 Task: Create New Customer with Customer Name: Stage Store, Billing Address Line1: 4213 Skips Lane, Billing Address Line2:  Phoenix, Billing Address Line3:  Arizona 85012, Cell Number: 812-237-6828
Action: Mouse moved to (189, 39)
Screenshot: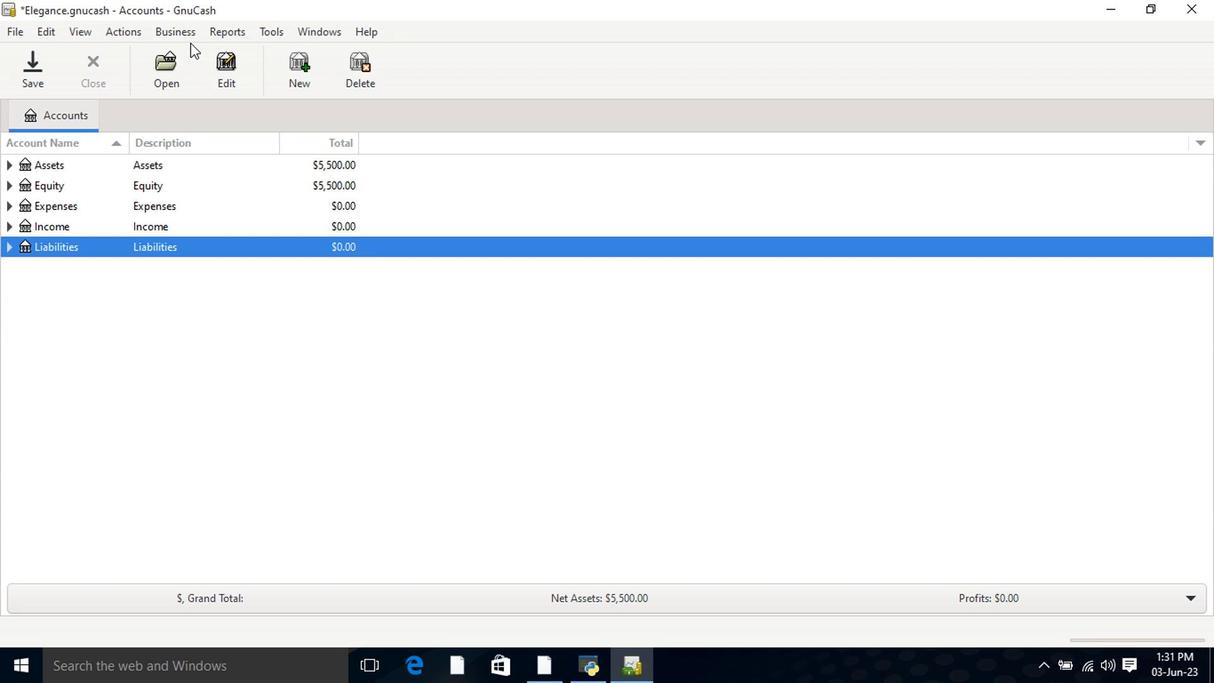 
Action: Mouse pressed left at (189, 39)
Screenshot: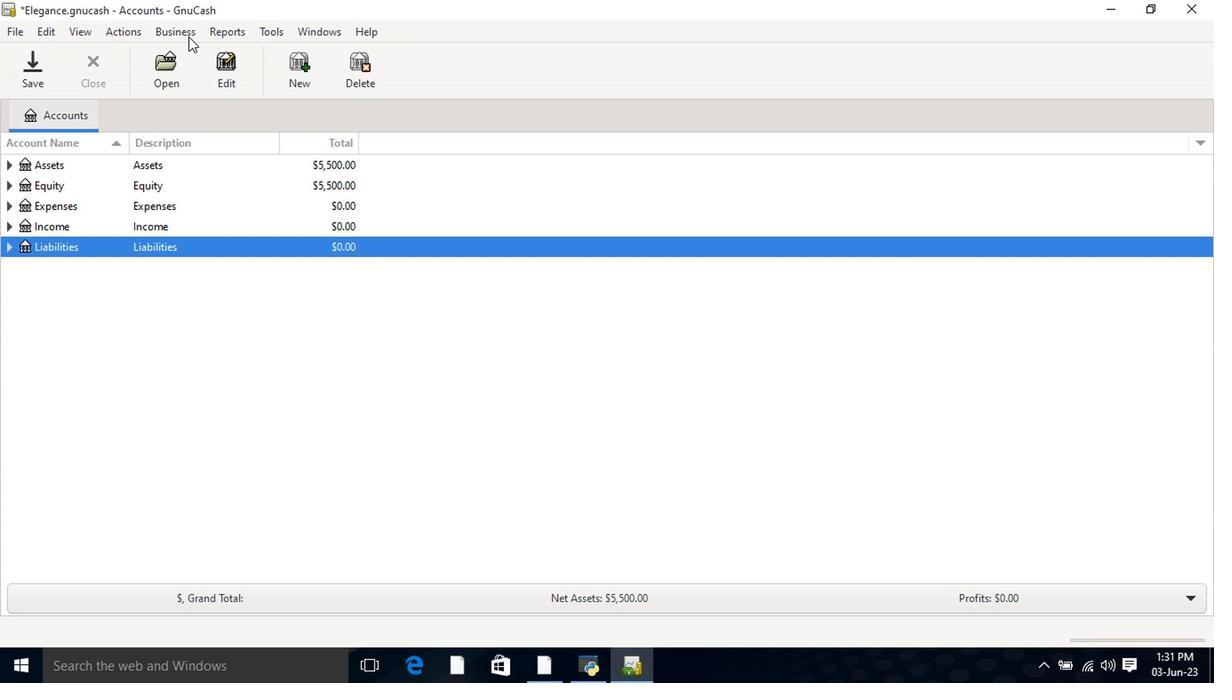 
Action: Mouse moved to (365, 76)
Screenshot: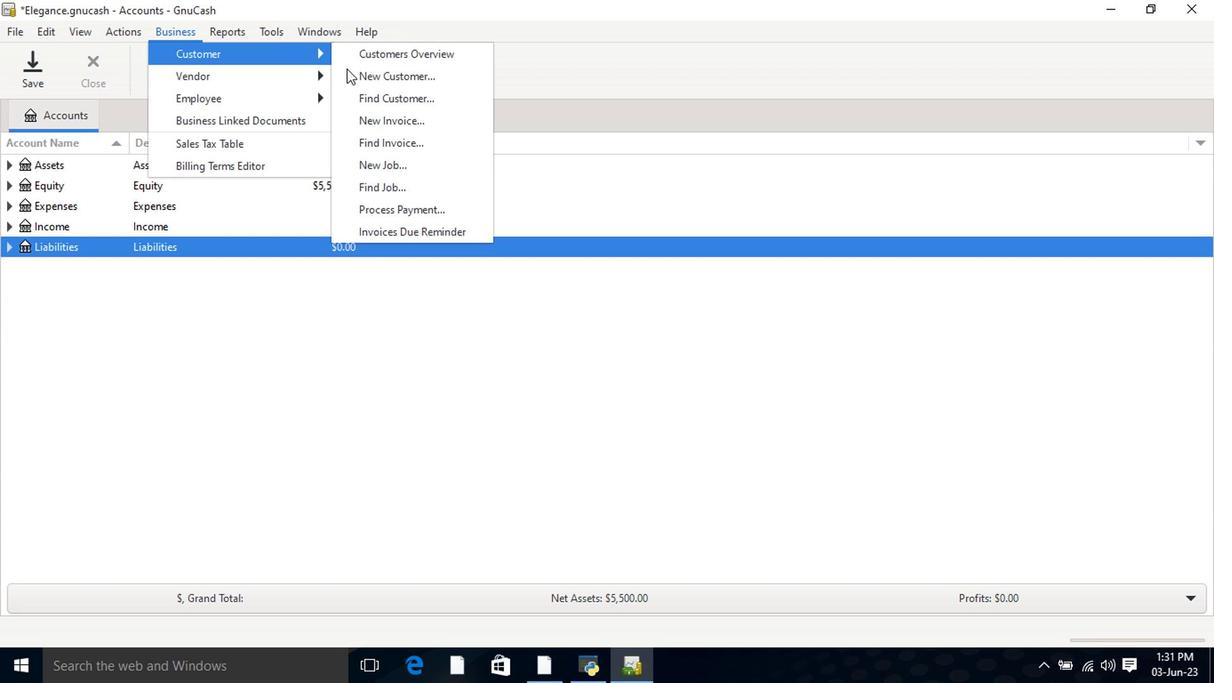
Action: Mouse pressed left at (365, 76)
Screenshot: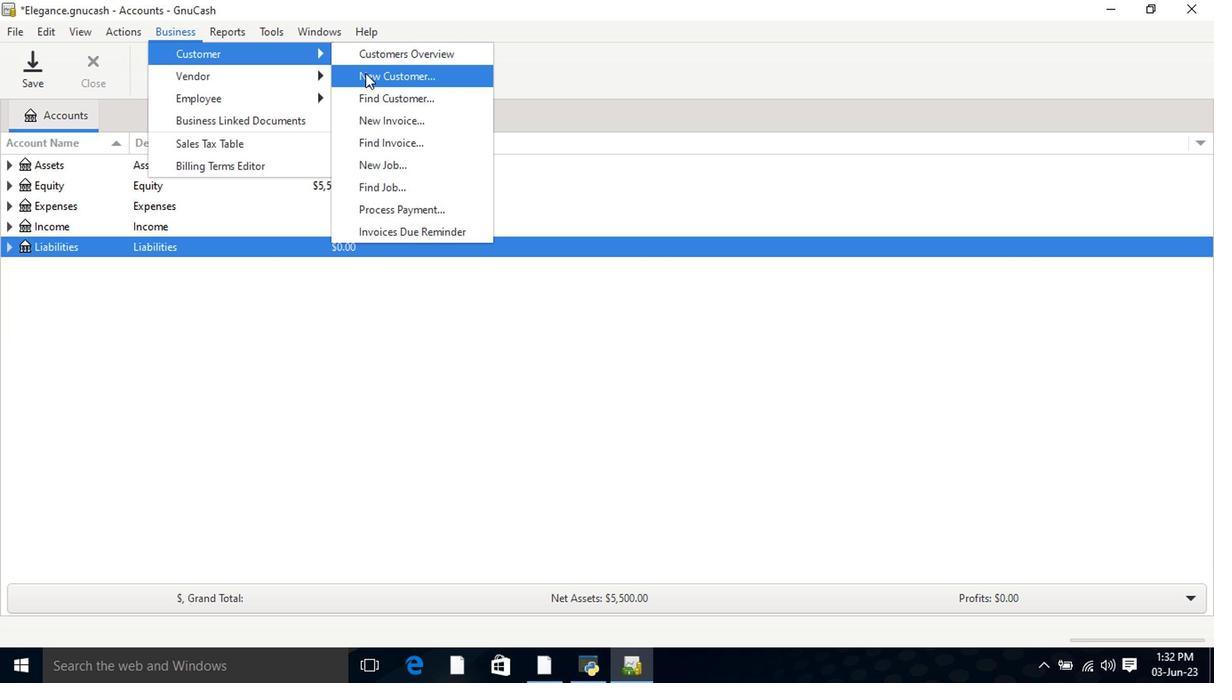 
Action: Mouse moved to (477, 223)
Screenshot: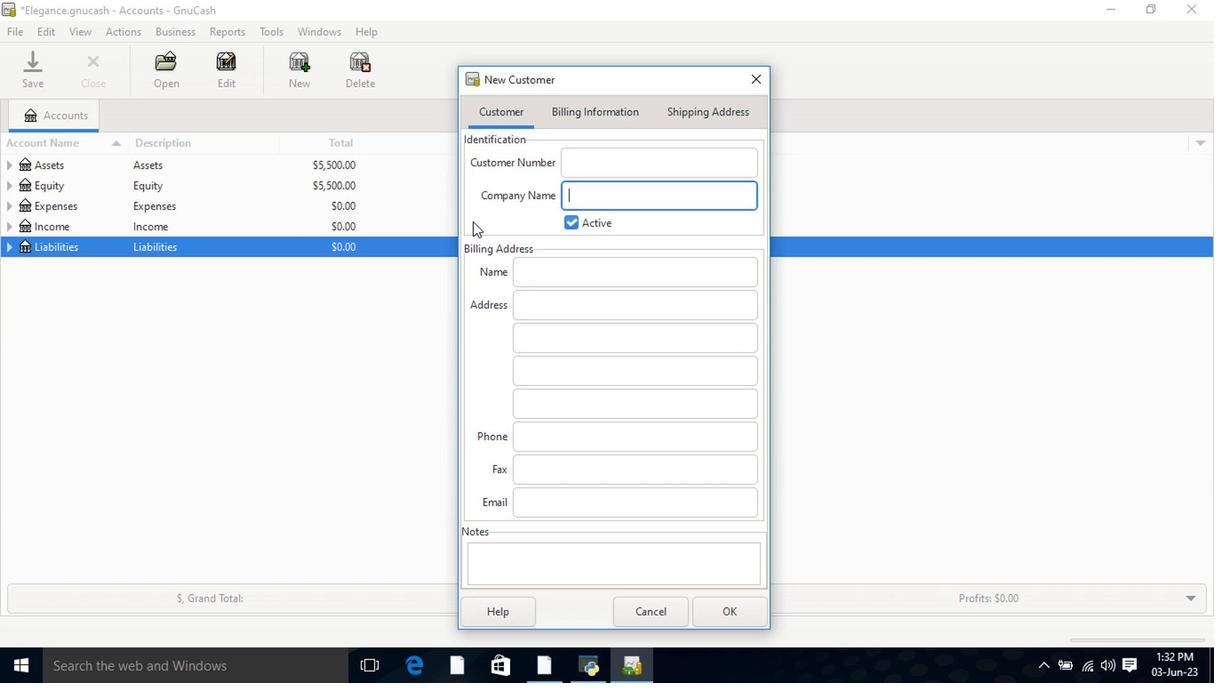 
Action: Key pressed <Key.shift>Stage<Key.space><Key.shift>Store<Key.tab><Key.tab><Key.tab>4213<Key.space><Key.shift>Skips<Key.space><Key.shift>Lane<Key.tab><Key.shift>Phoenix<Key.tab><Key.shift>Arizona<Key.space>85012<Key.tab><Key.tab>812-237-6828
Screenshot: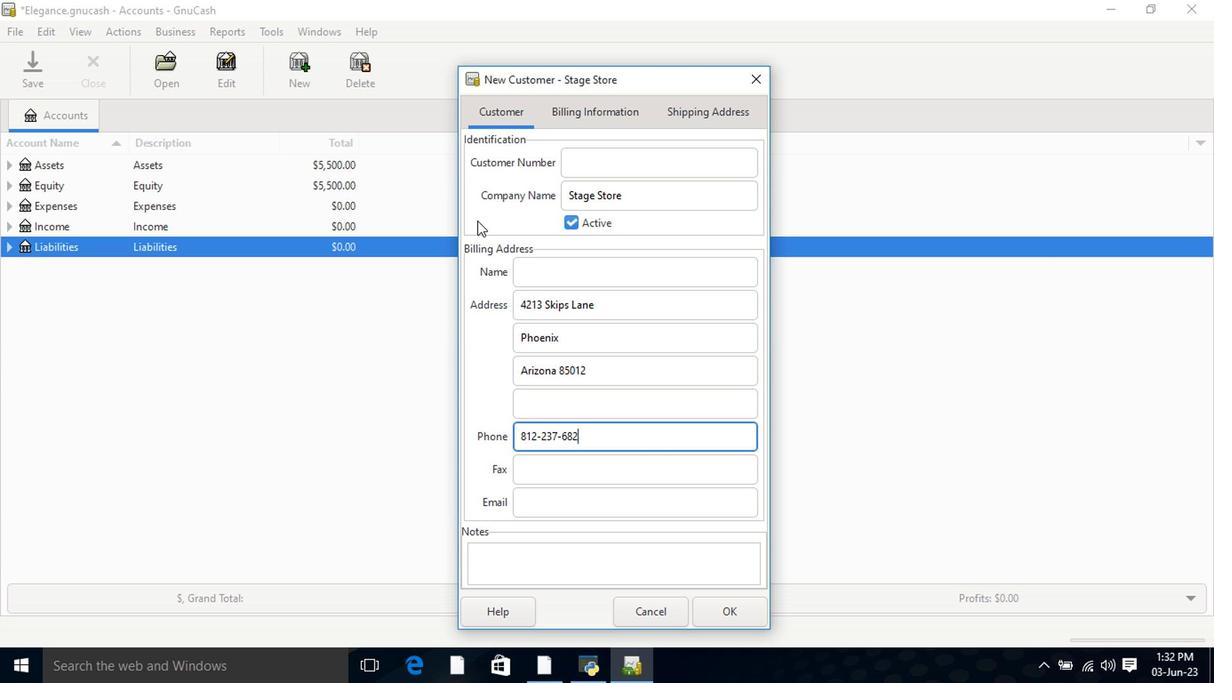 
Action: Mouse moved to (571, 110)
Screenshot: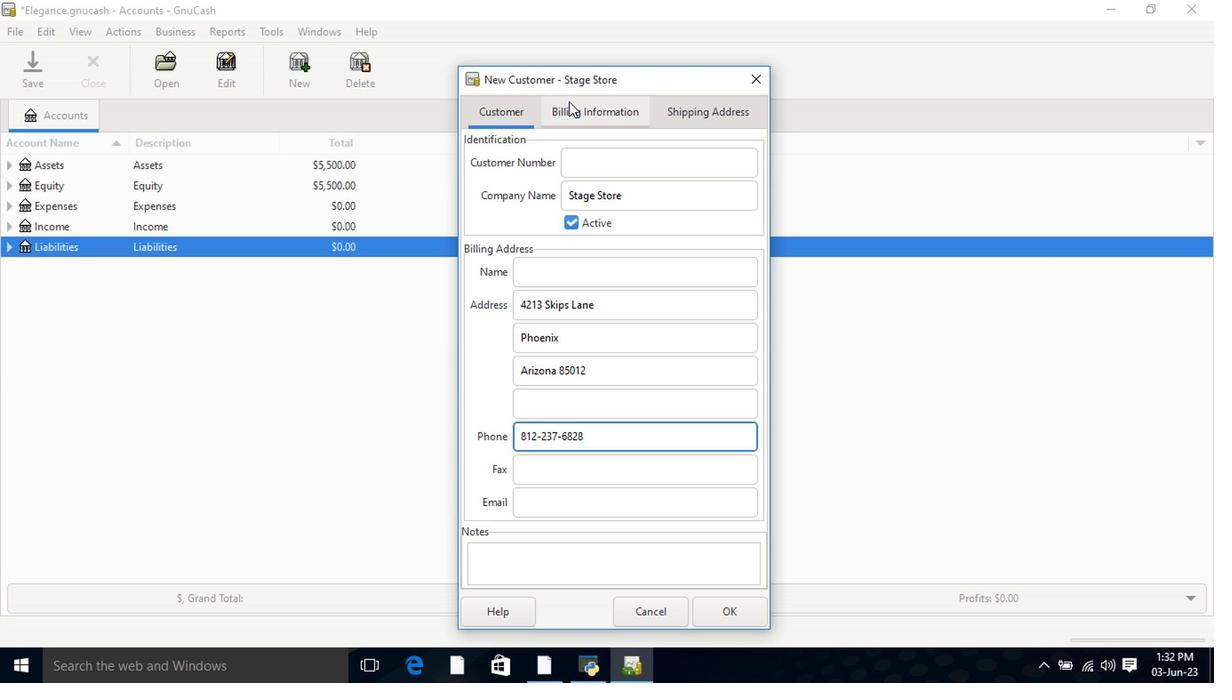 
Action: Mouse pressed left at (571, 110)
Screenshot: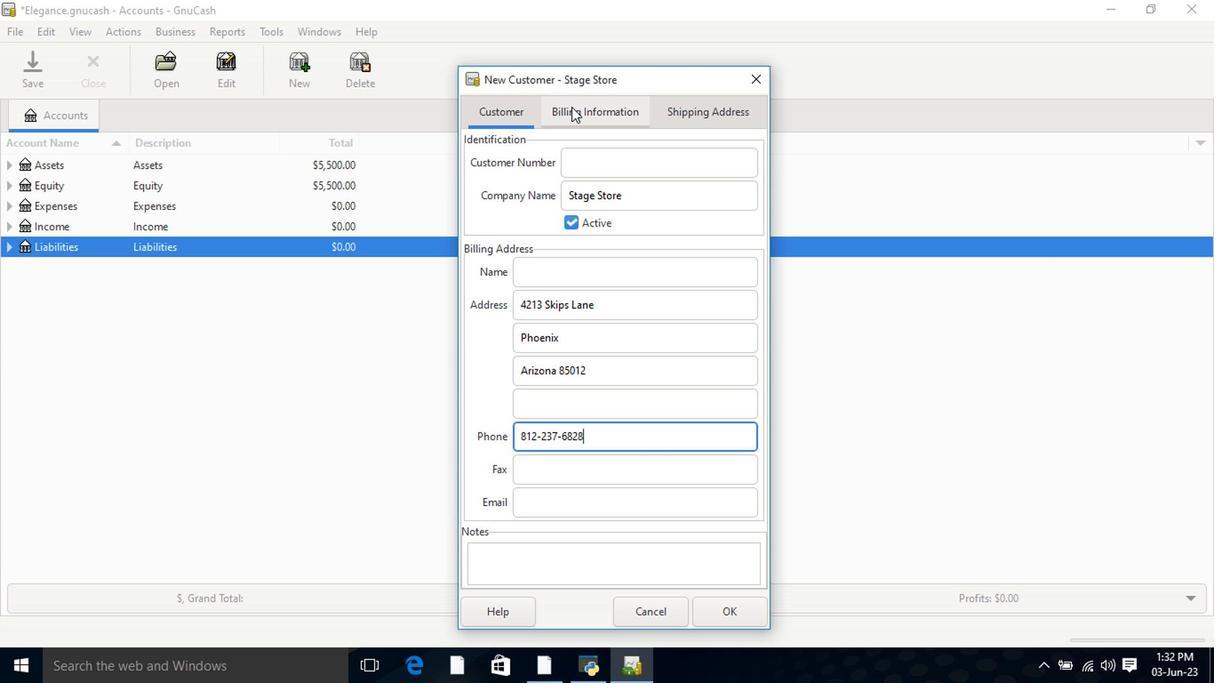 
Action: Mouse moved to (687, 122)
Screenshot: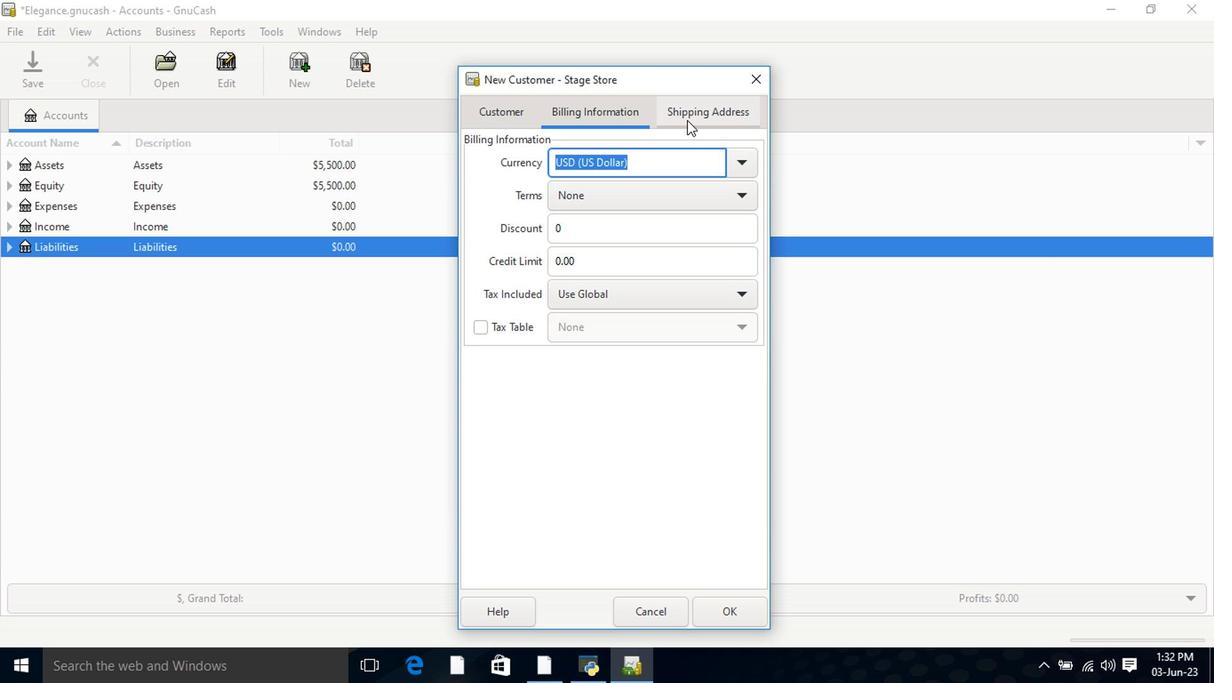 
Action: Mouse pressed left at (687, 122)
Screenshot: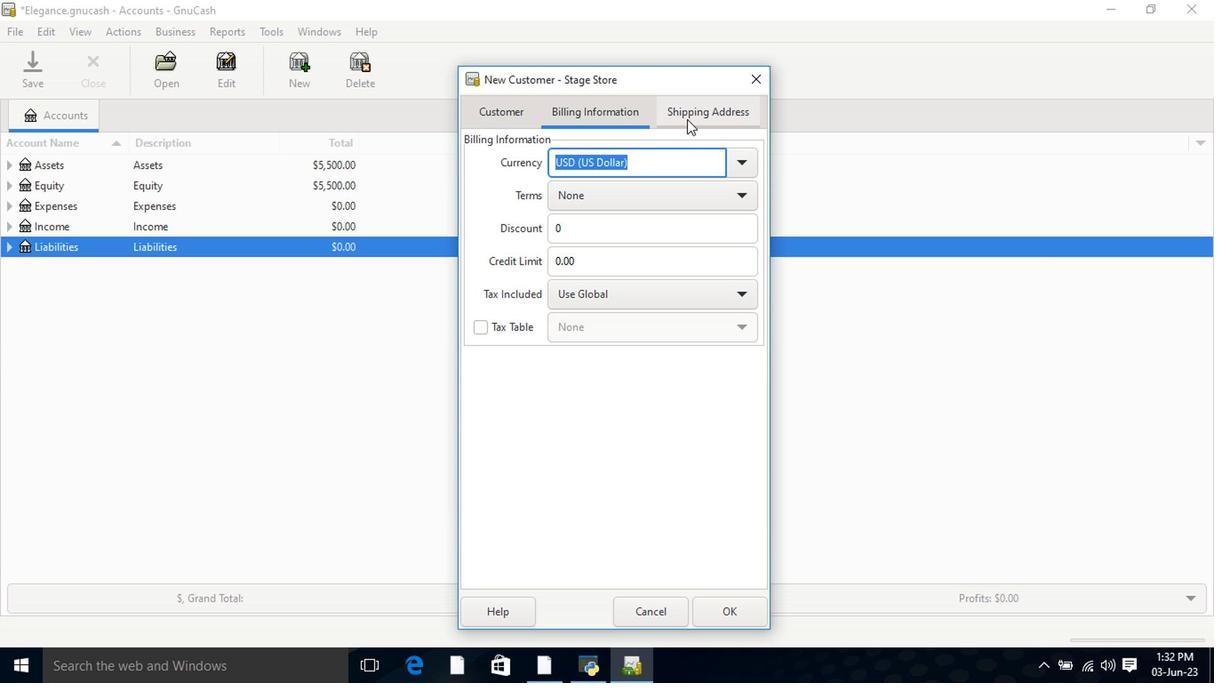 
Action: Mouse moved to (709, 616)
Screenshot: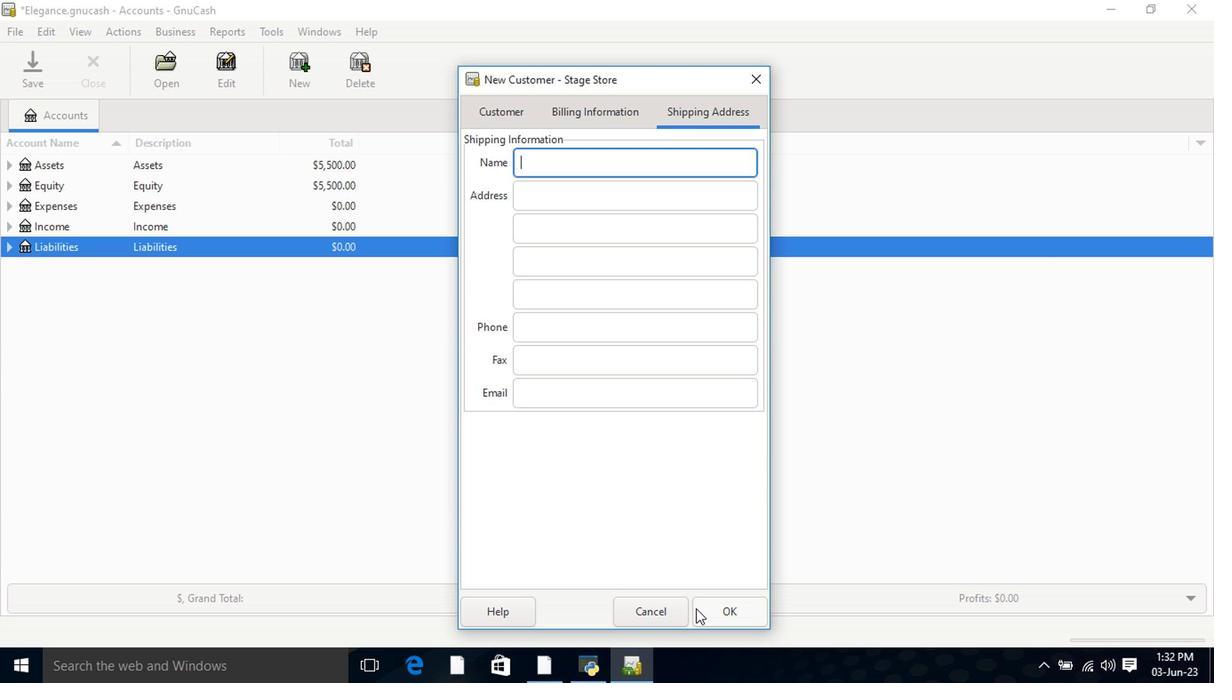 
Action: Mouse pressed left at (709, 616)
Screenshot: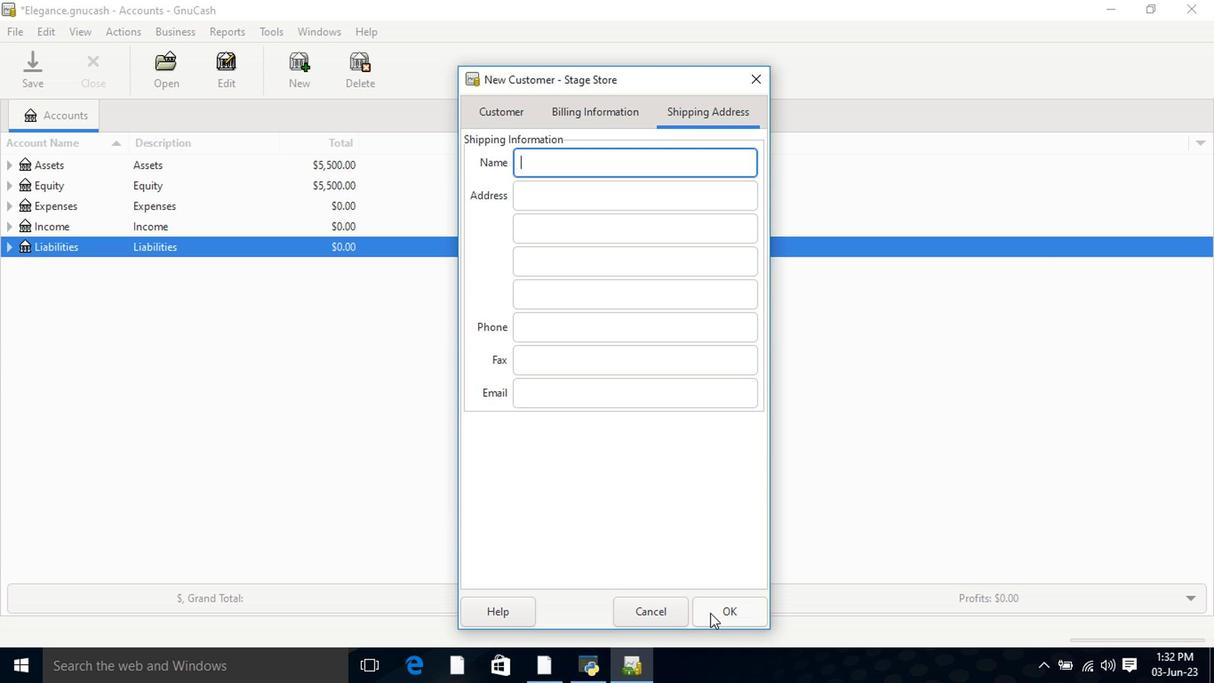 
Action: Mouse moved to (707, 615)
Screenshot: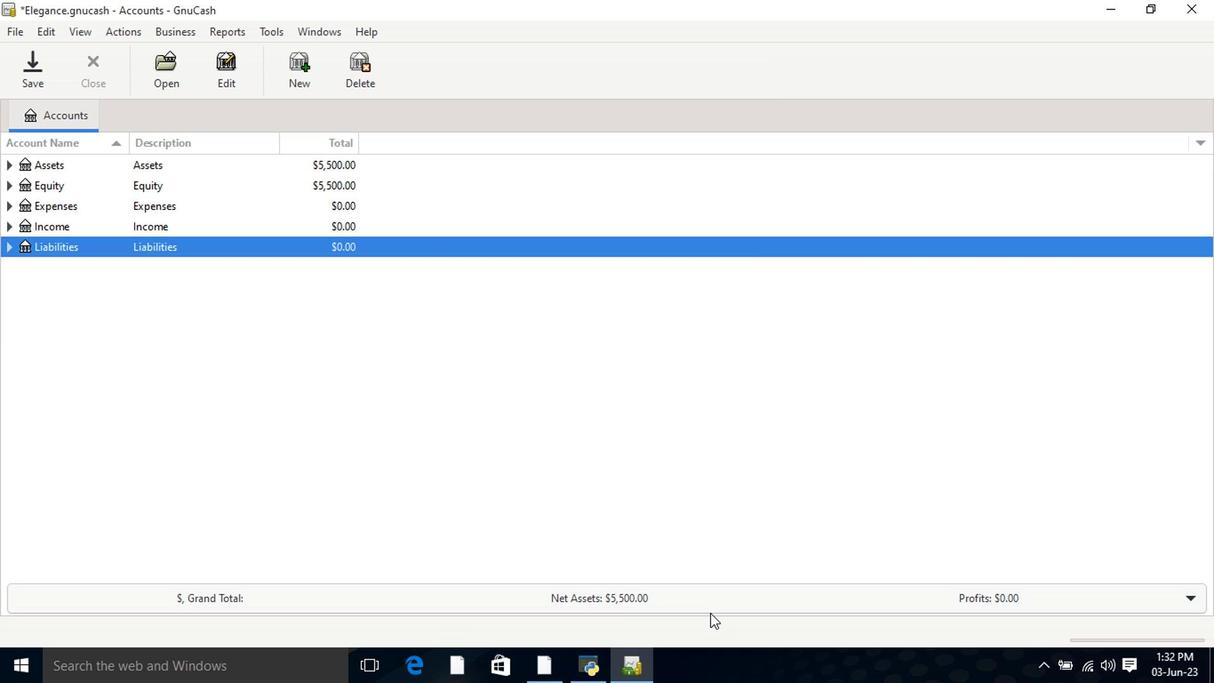 
